 Task: Create Workspace Business Writing Workspace description Manage and track company supply chain and vendor risk management. Workspace type Human Resources
Action: Mouse moved to (396, 234)
Screenshot: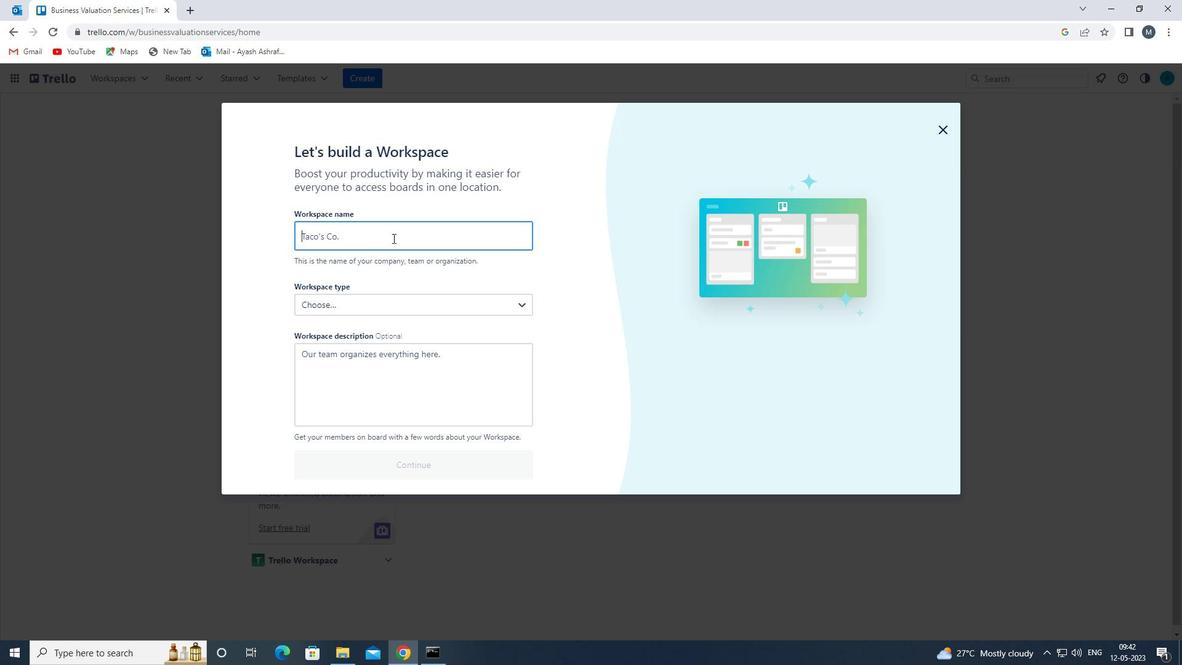 
Action: Mouse pressed left at (396, 234)
Screenshot: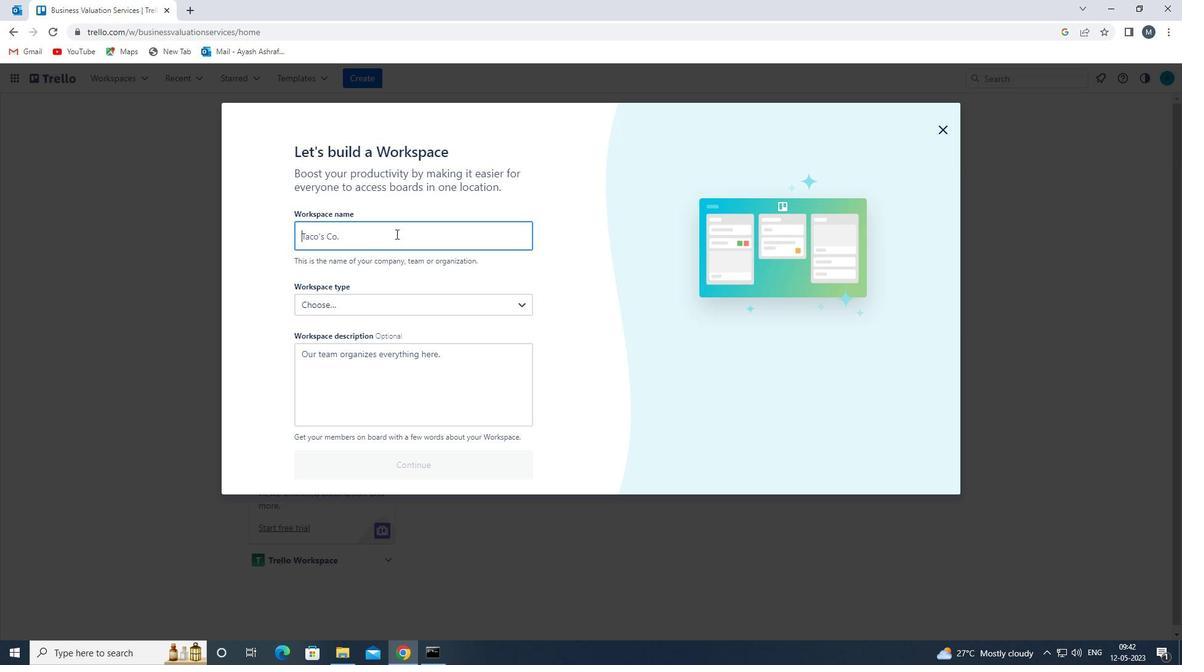 
Action: Mouse moved to (394, 234)
Screenshot: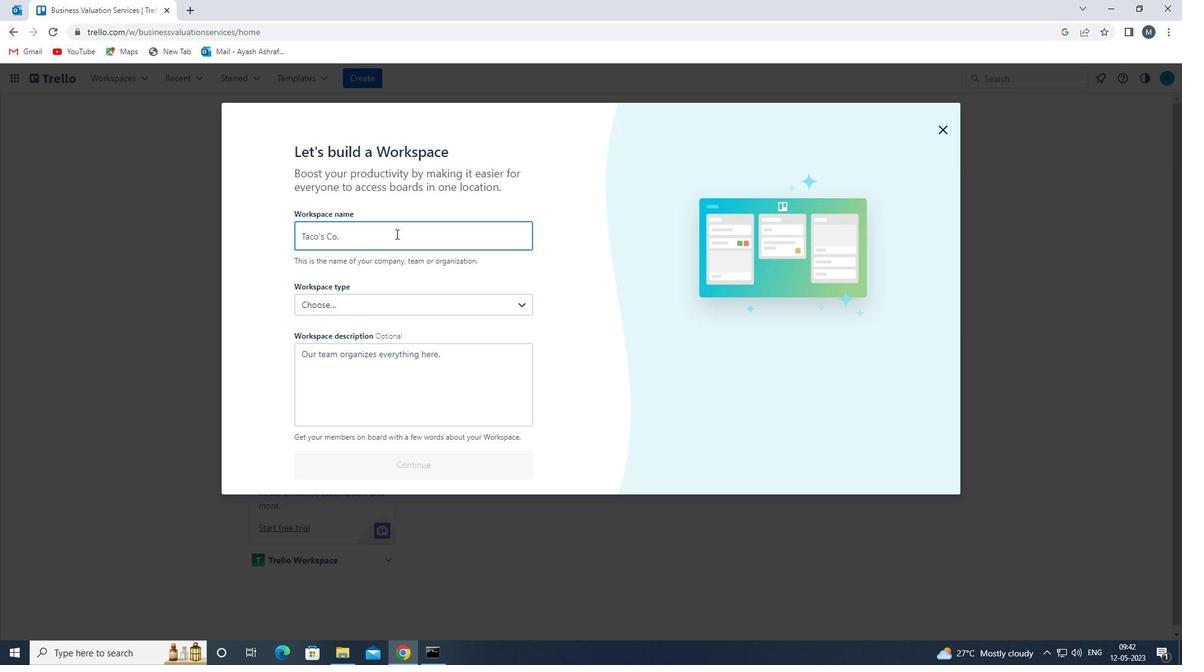 
Action: Key pressed <Key.shift><Key.space>B<Key.backspace><Key.shift>BUSINESS<Key.space><Key.shift>WRITINGH<Key.space><Key.backspace><Key.backspace>
Screenshot: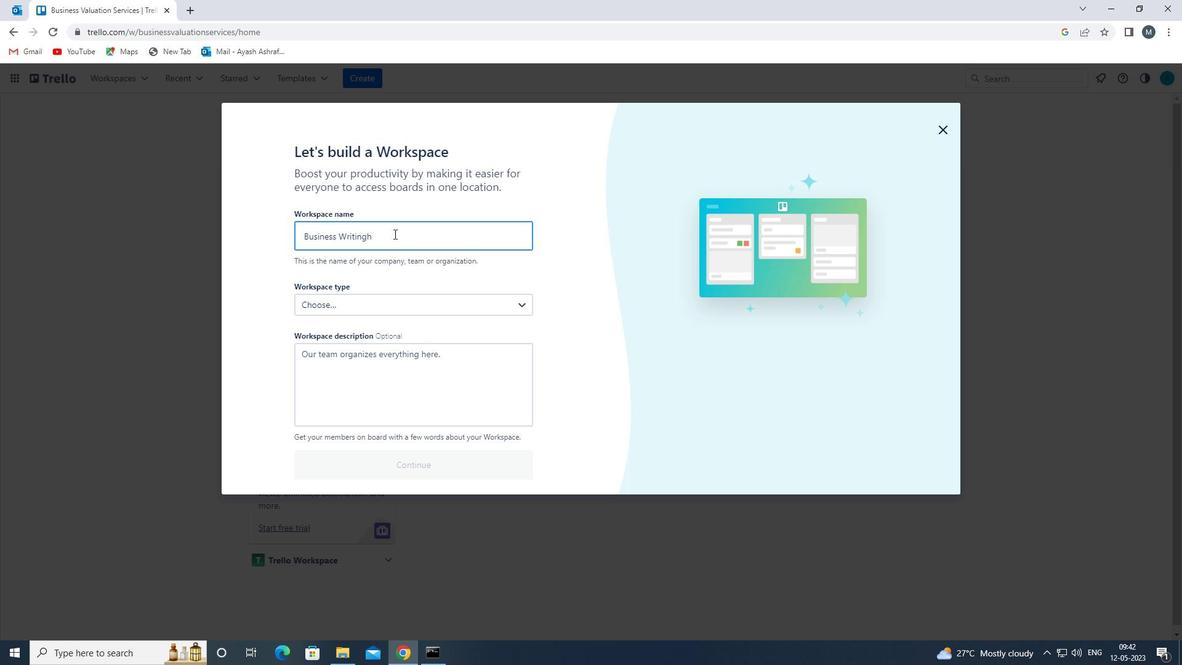 
Action: Mouse moved to (373, 309)
Screenshot: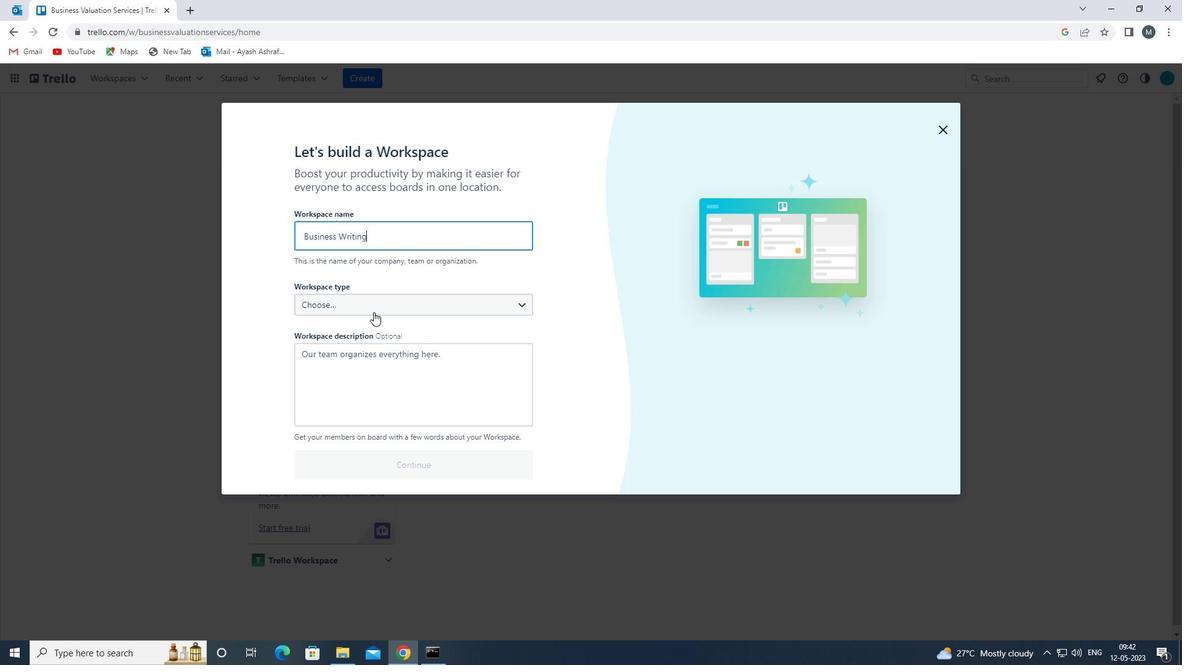 
Action: Mouse pressed left at (373, 309)
Screenshot: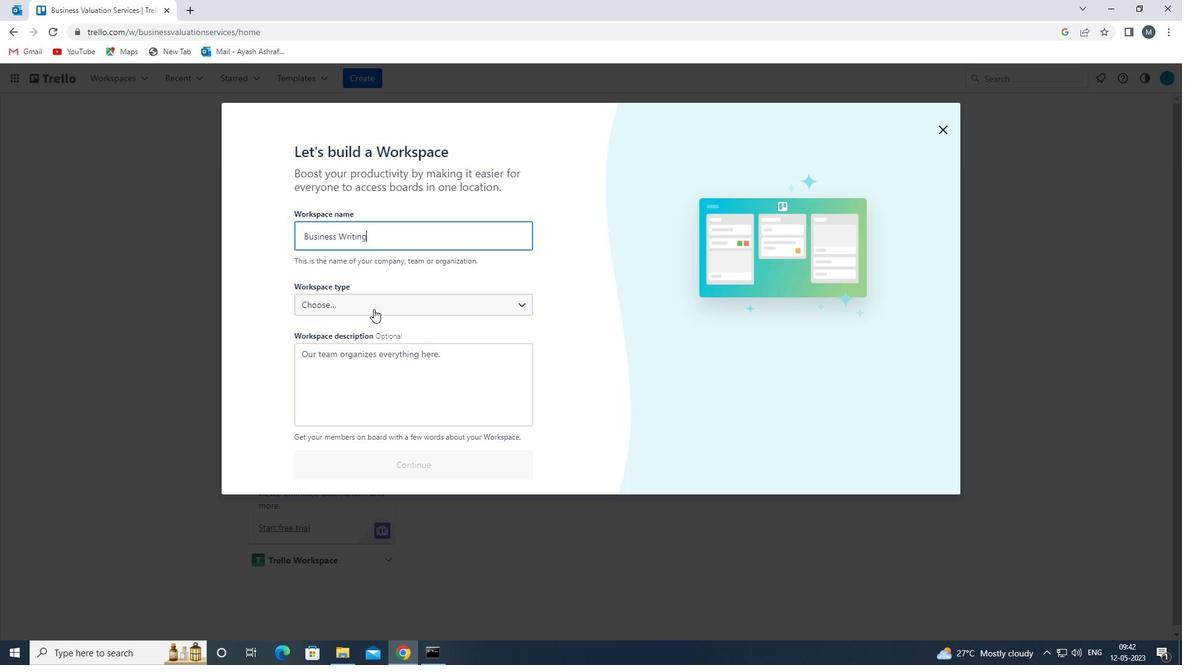 
Action: Mouse moved to (361, 435)
Screenshot: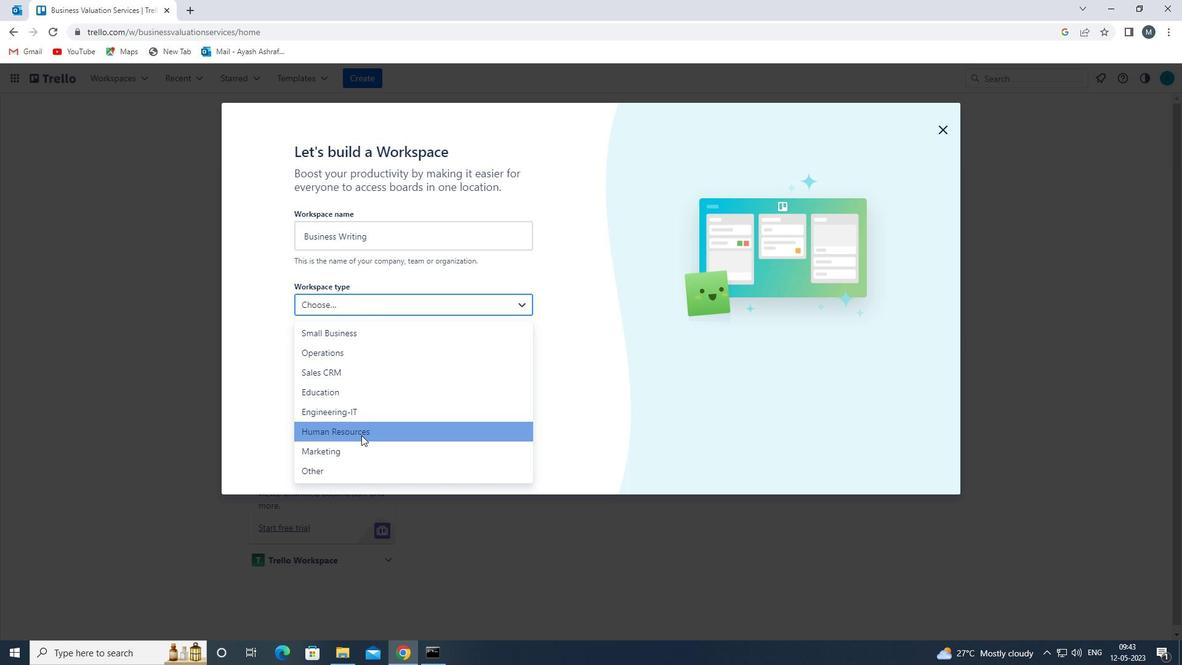 
Action: Mouse pressed left at (361, 435)
Screenshot: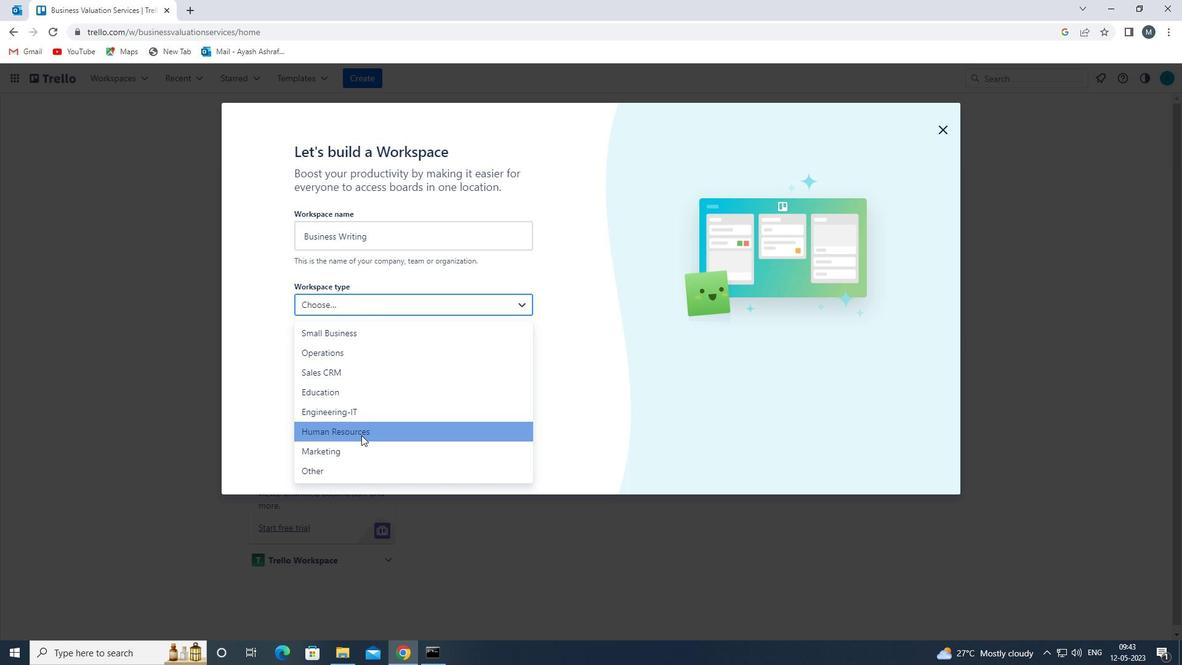 
Action: Mouse moved to (351, 380)
Screenshot: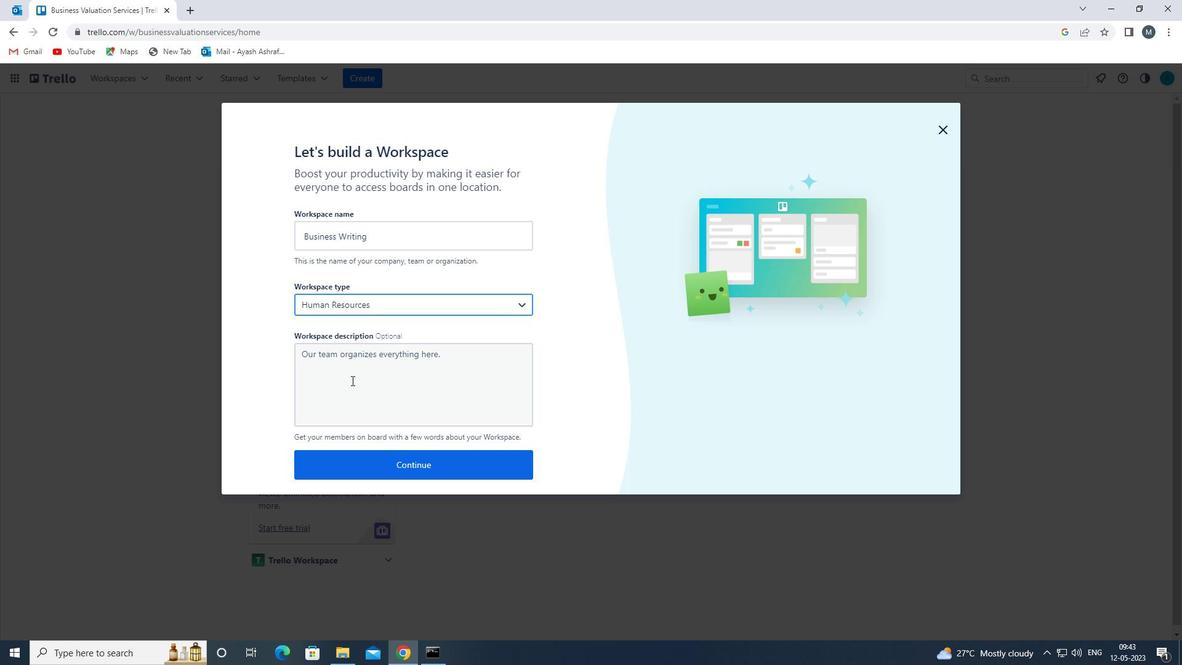 
Action: Mouse pressed left at (351, 380)
Screenshot: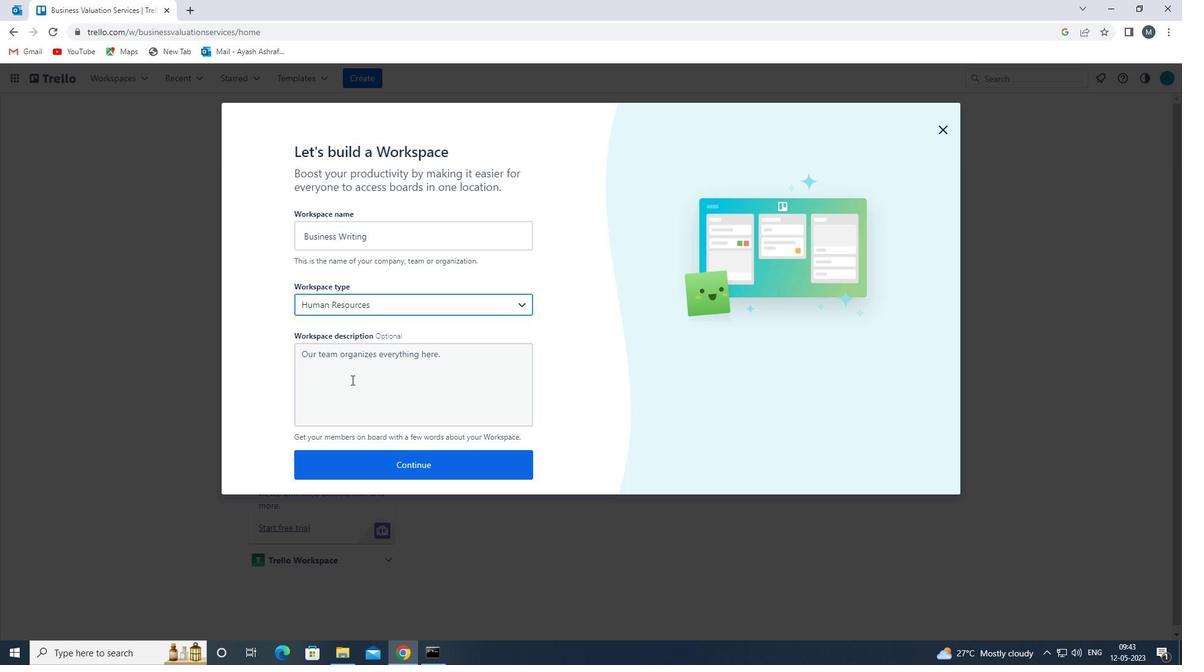 
Action: Mouse moved to (397, 362)
Screenshot: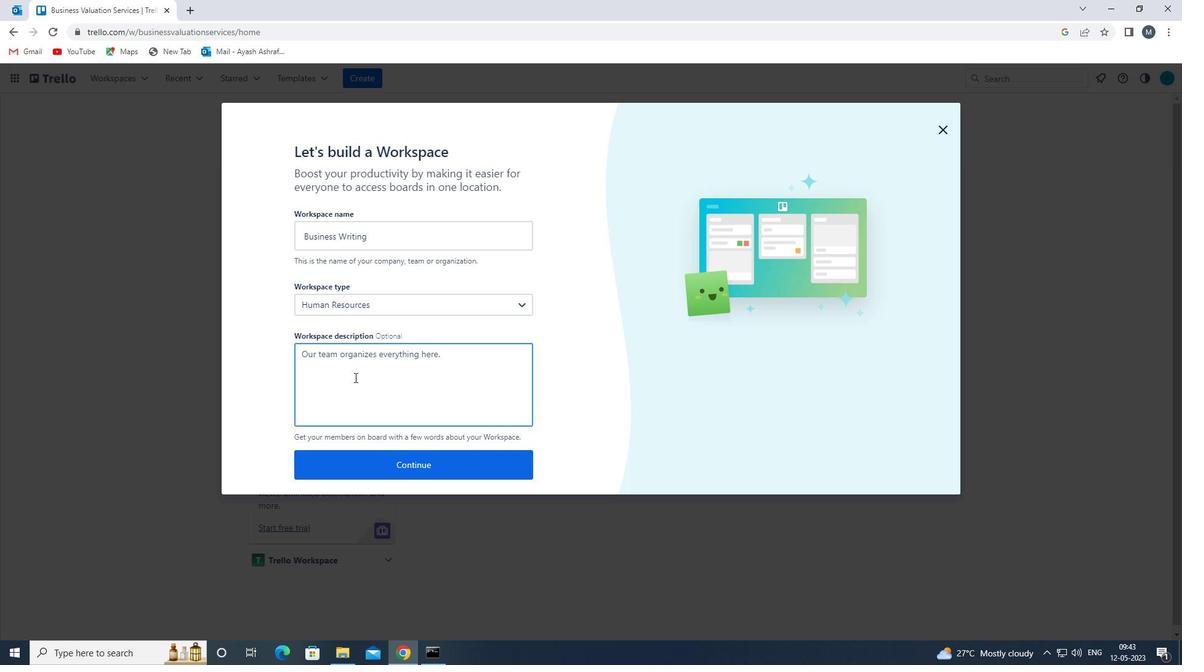 
Action: Key pressed <Key.shift>MANAGE<Key.space>AND<Key.space>TRACK<Key.space>COMPANY<Key.space>SUPPLY<Key.space>CHAIN<Key.space>AND<Key.space>VENDOR<Key.space>RISK<Key.space>MANAGEMENT.
Screenshot: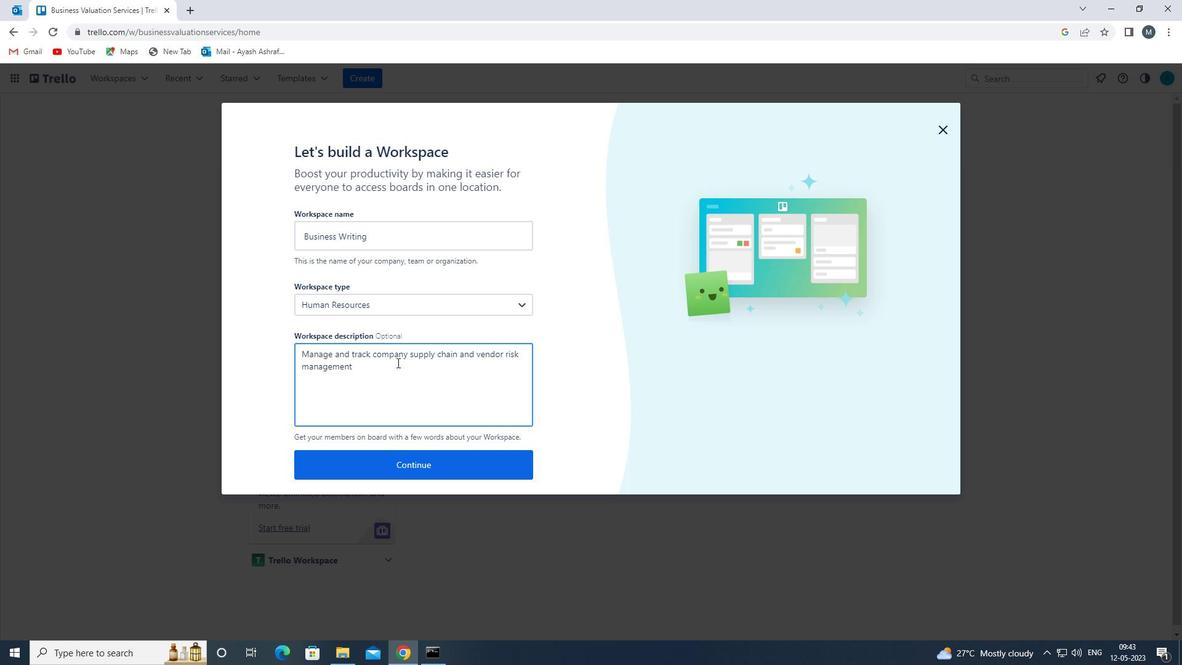 
Action: Mouse moved to (396, 465)
Screenshot: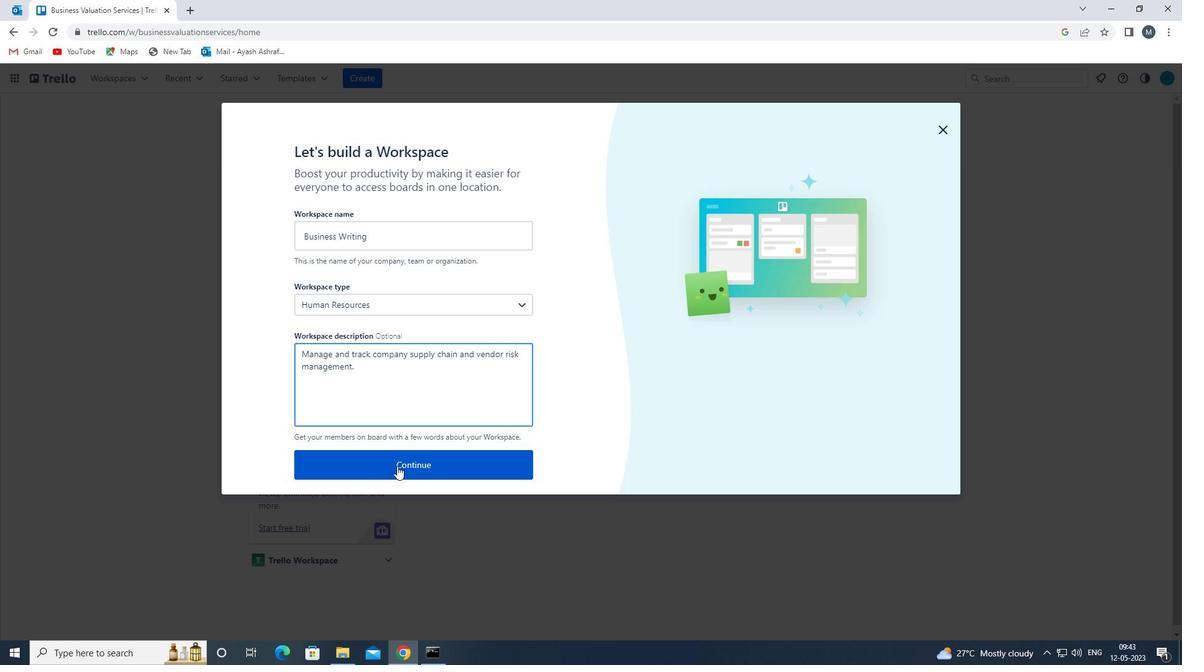 
Action: Mouse pressed left at (396, 465)
Screenshot: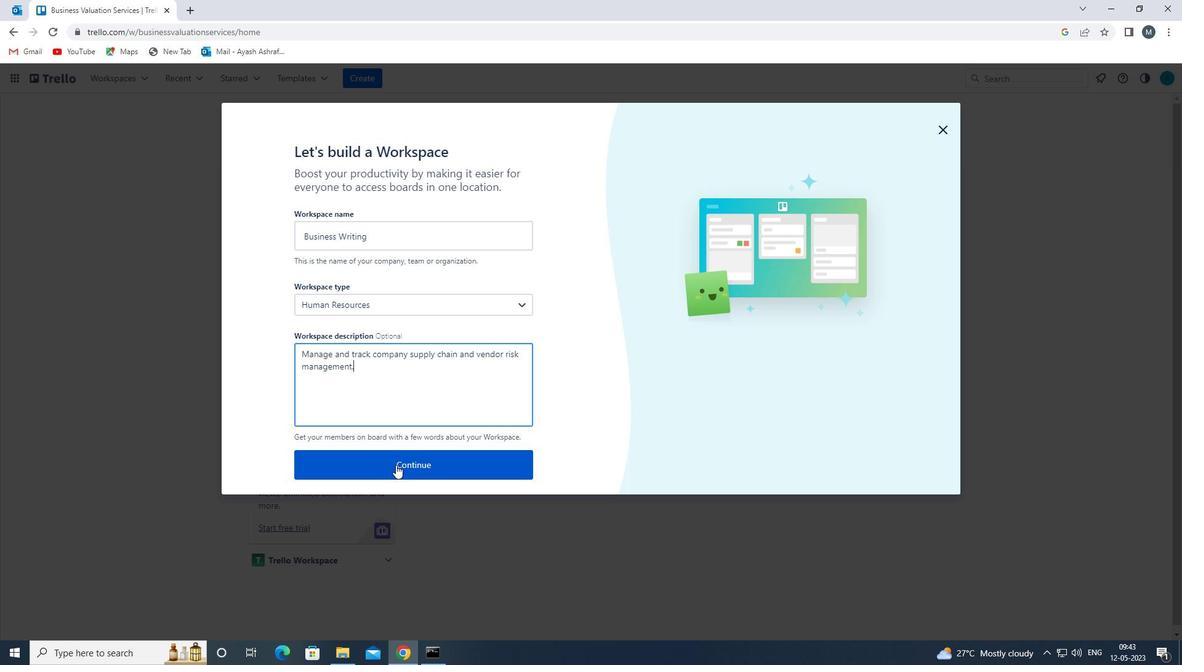 
Action: Mouse moved to (453, 397)
Screenshot: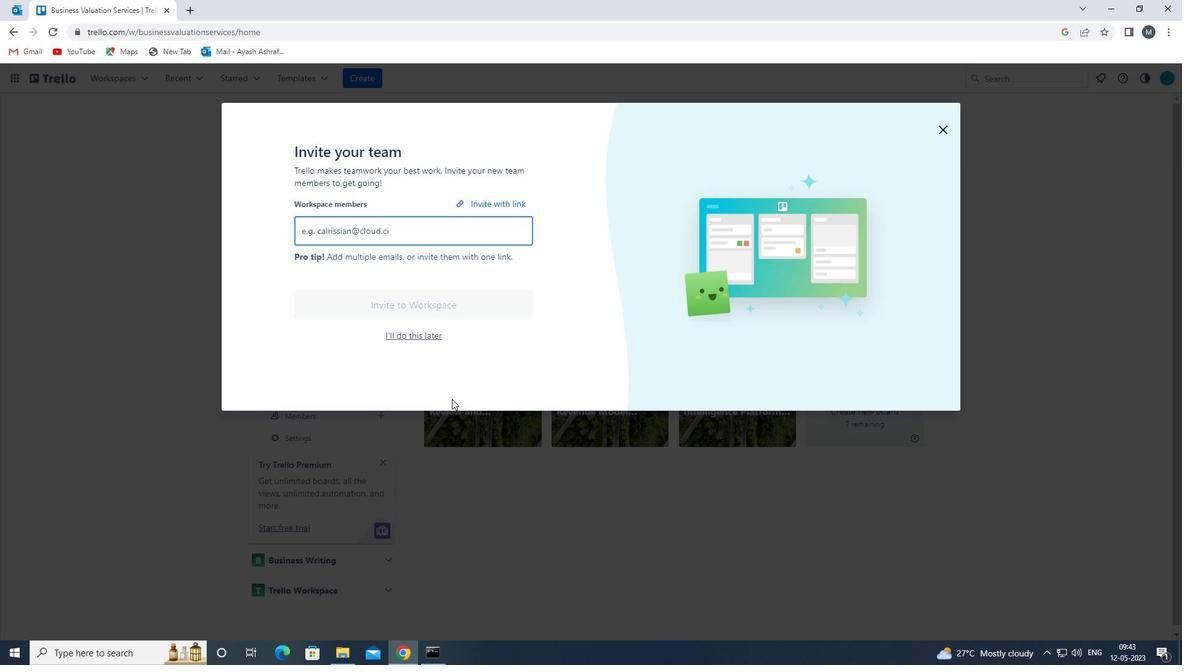 
